 Task: Create New Vendor with Vendor Name: California Tortilla, Billing Address Line1: 518 Columbia Dr., Billing Address Line2: Plymouth, Billing Address Line3: NY 10974
Action: Mouse moved to (117, 22)
Screenshot: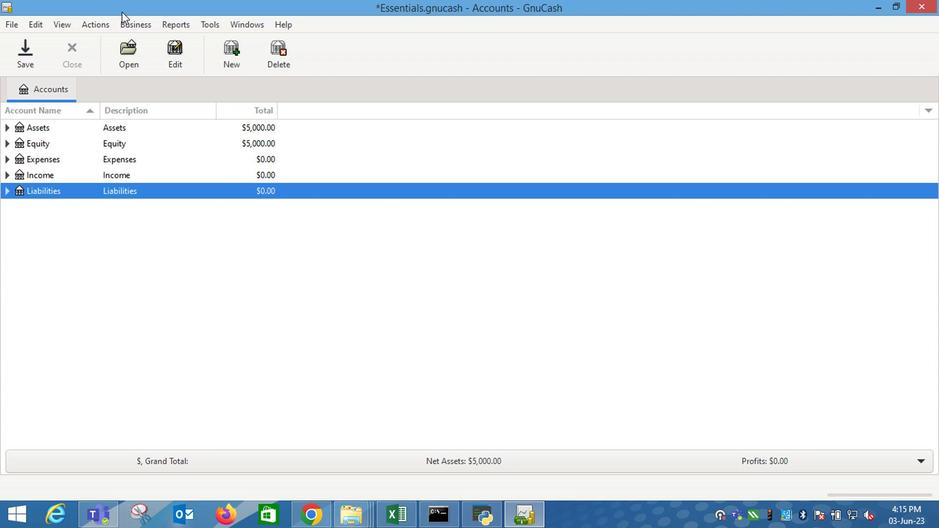 
Action: Mouse pressed left at (117, 22)
Screenshot: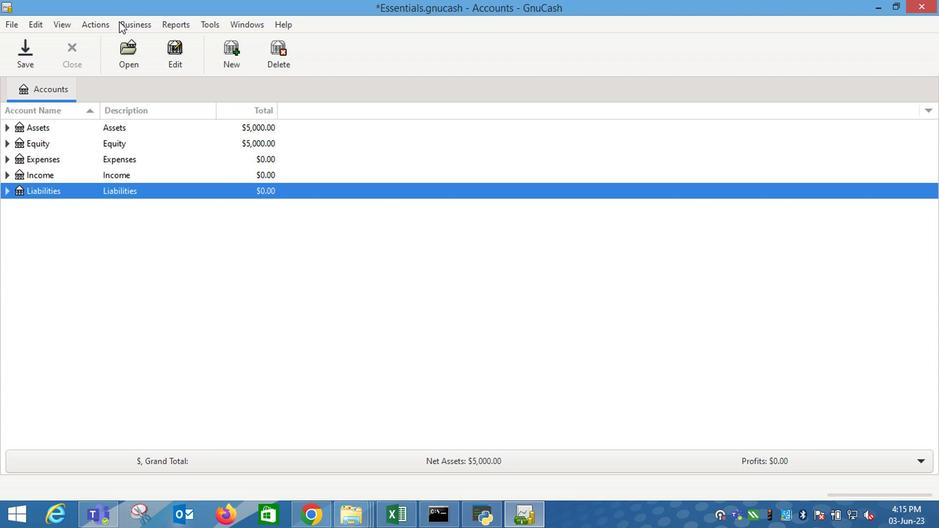 
Action: Mouse moved to (283, 85)
Screenshot: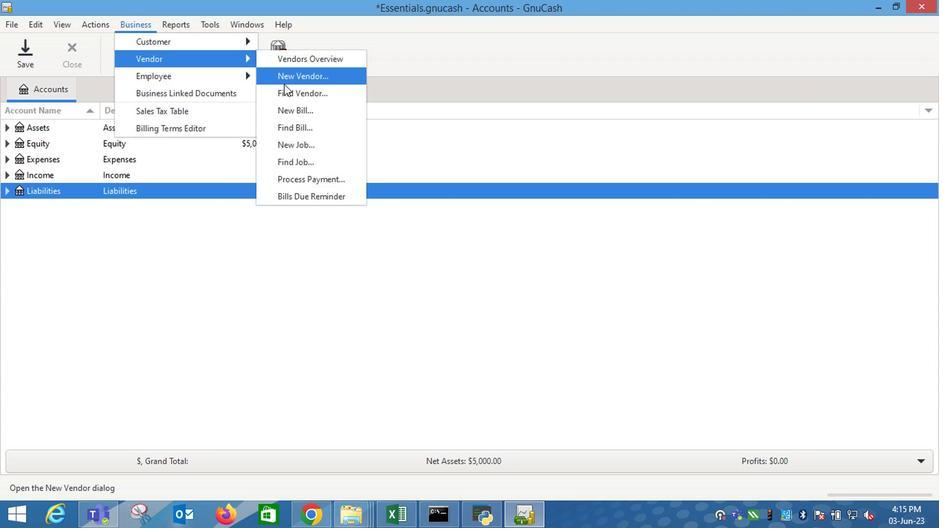 
Action: Mouse pressed left at (283, 85)
Screenshot: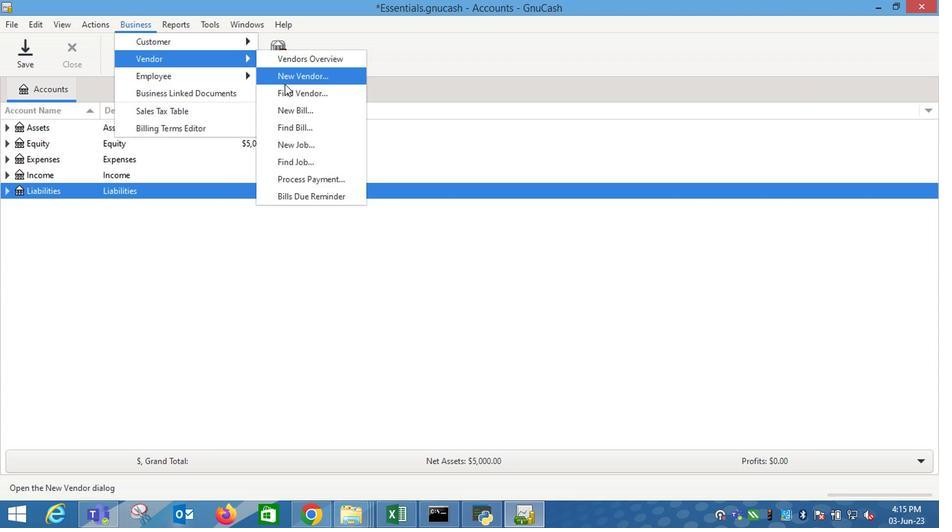 
Action: Mouse moved to (689, 262)
Screenshot: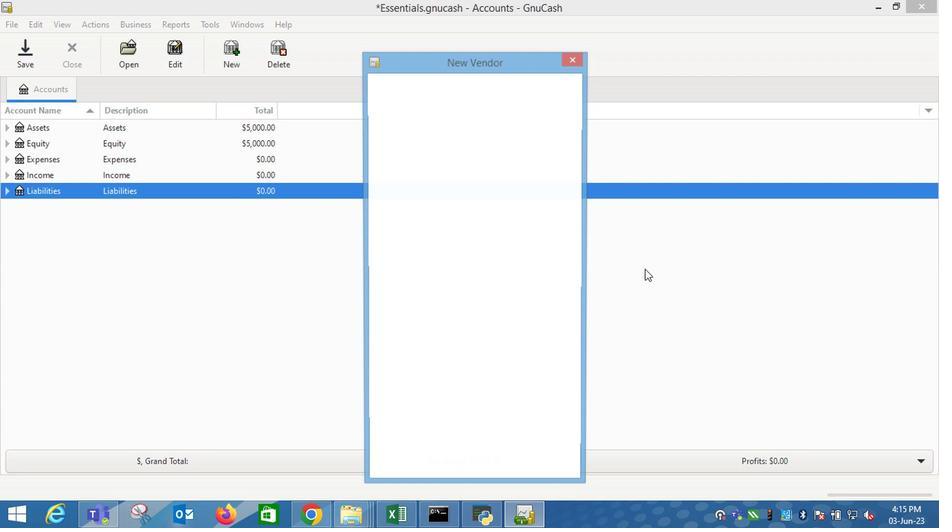 
Action: Key pressed <Key.shift_r>California<Key.space><Key.shift_r>Tortilla<Key.tab><Key.tab><Key.tab>518<Key.space><Key.shift_r>Columbia<Key.space><Key.shift_r>Dr.<Key.tab><Key.shift_r>Plymouth<Key.tab><Key.shift_r>NY<Key.space>10974
Screenshot: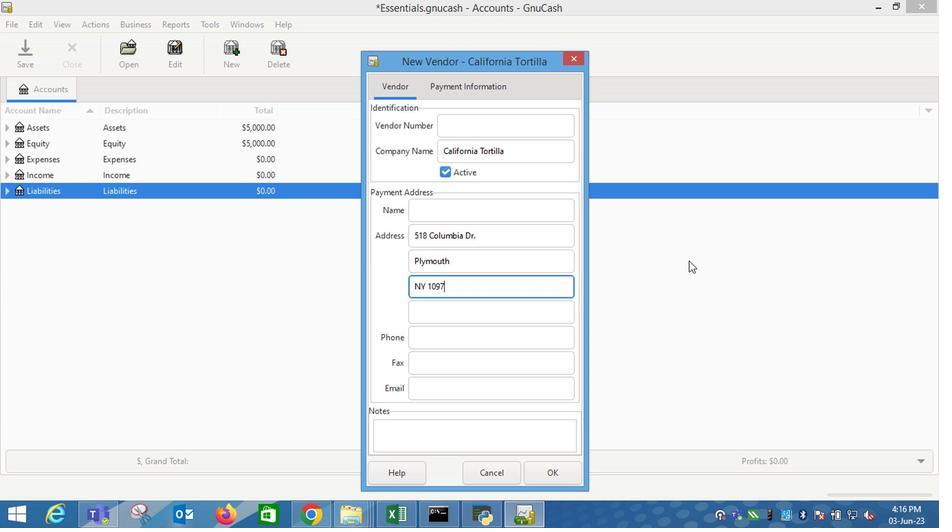 
Action: Mouse moved to (621, 294)
Screenshot: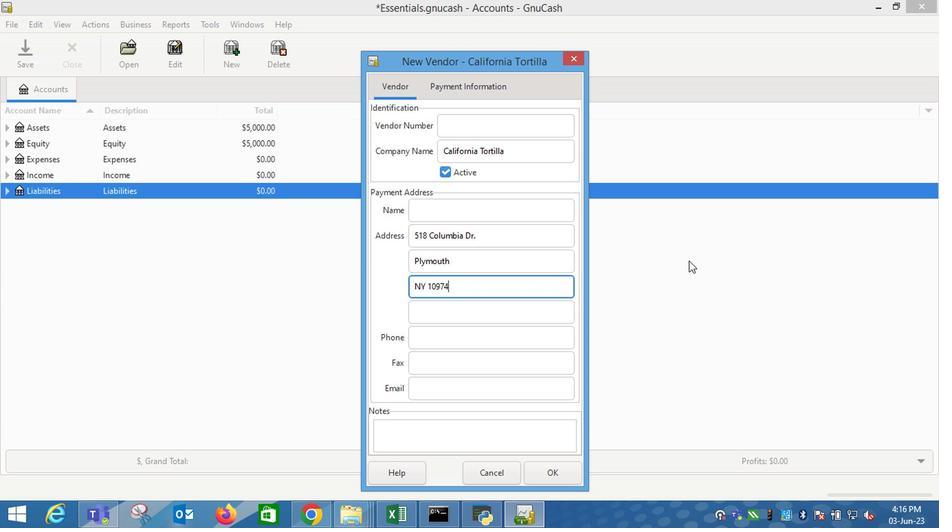
Action: Key pressed <Key.tab>
Screenshot: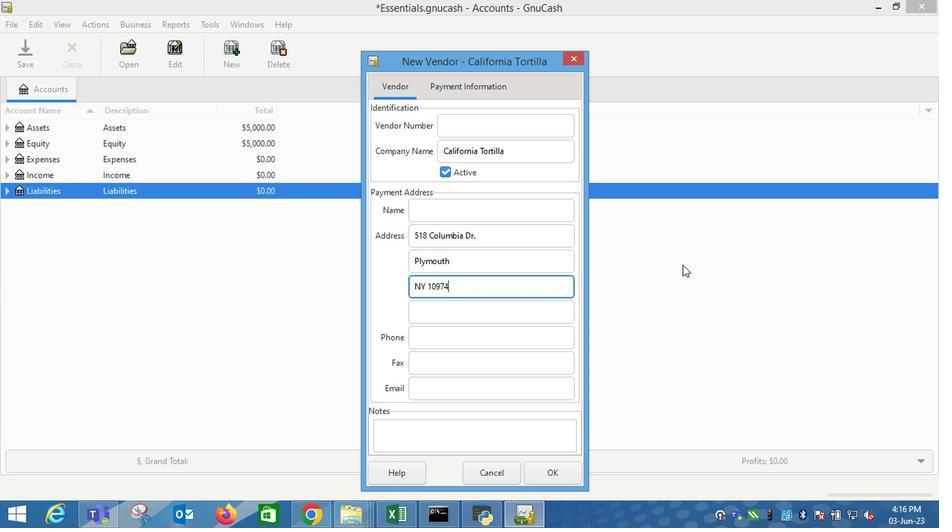 
Action: Mouse moved to (482, 100)
Screenshot: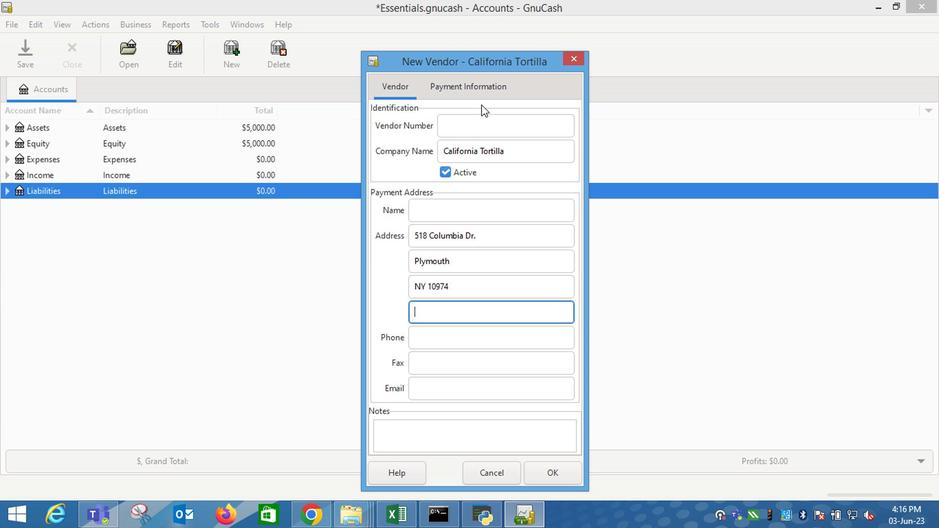 
Action: Mouse pressed left at (482, 100)
Screenshot: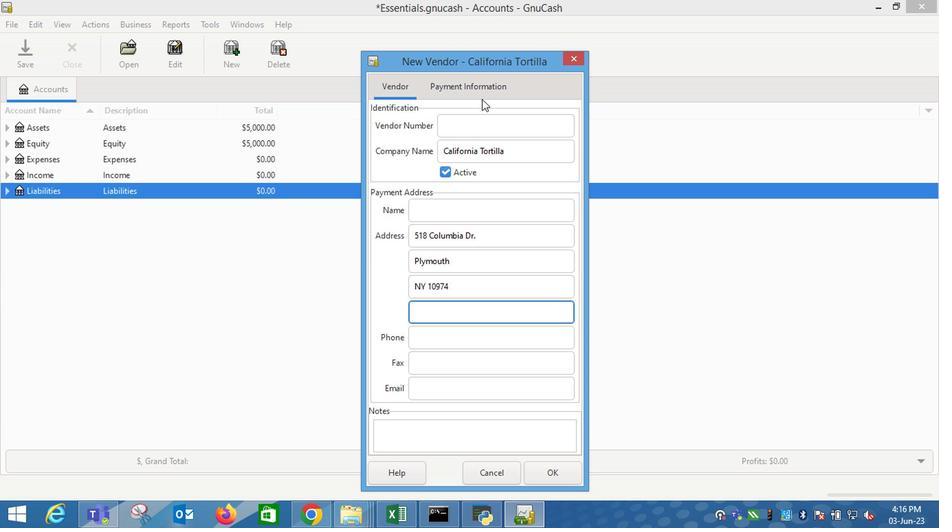 
Action: Mouse moved to (543, 469)
Screenshot: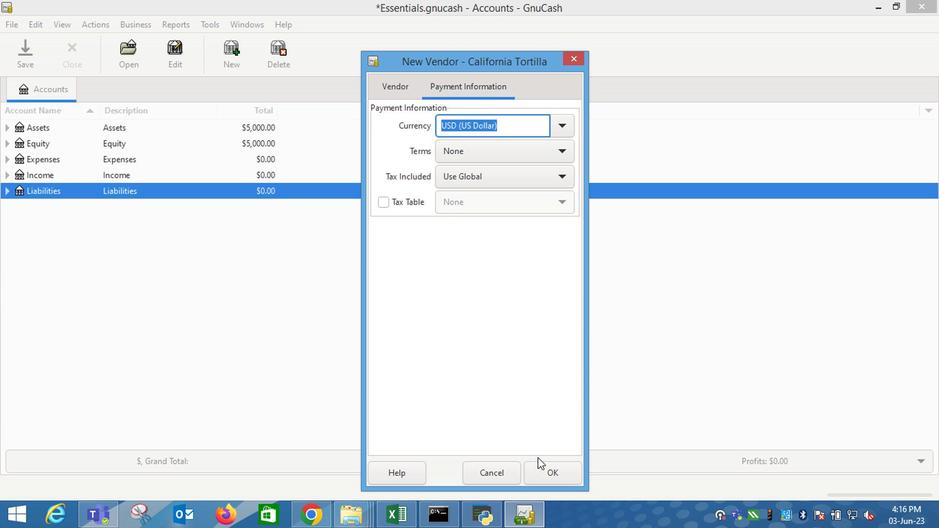 
Action: Mouse pressed left at (543, 469)
Screenshot: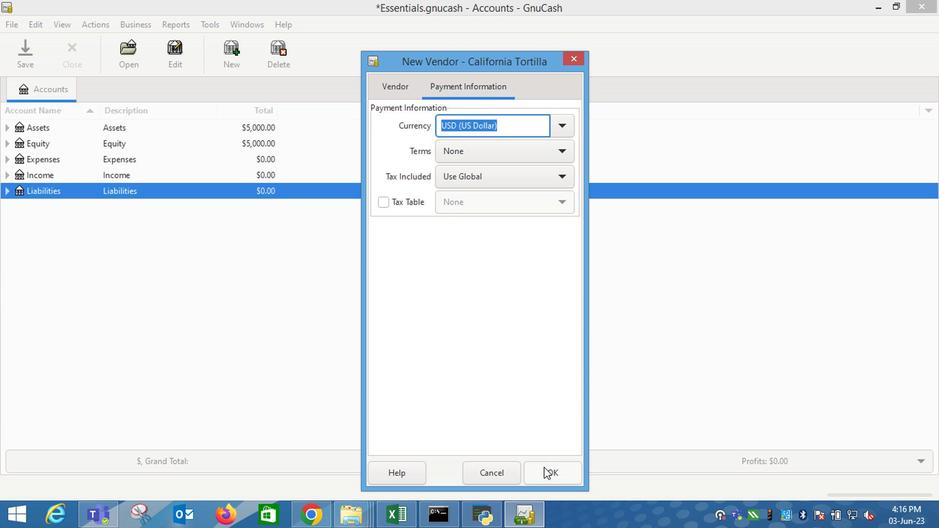 
